 Task: Make in the project ToxicWorks a sprint 'Starship'.
Action: Mouse moved to (78, 53)
Screenshot: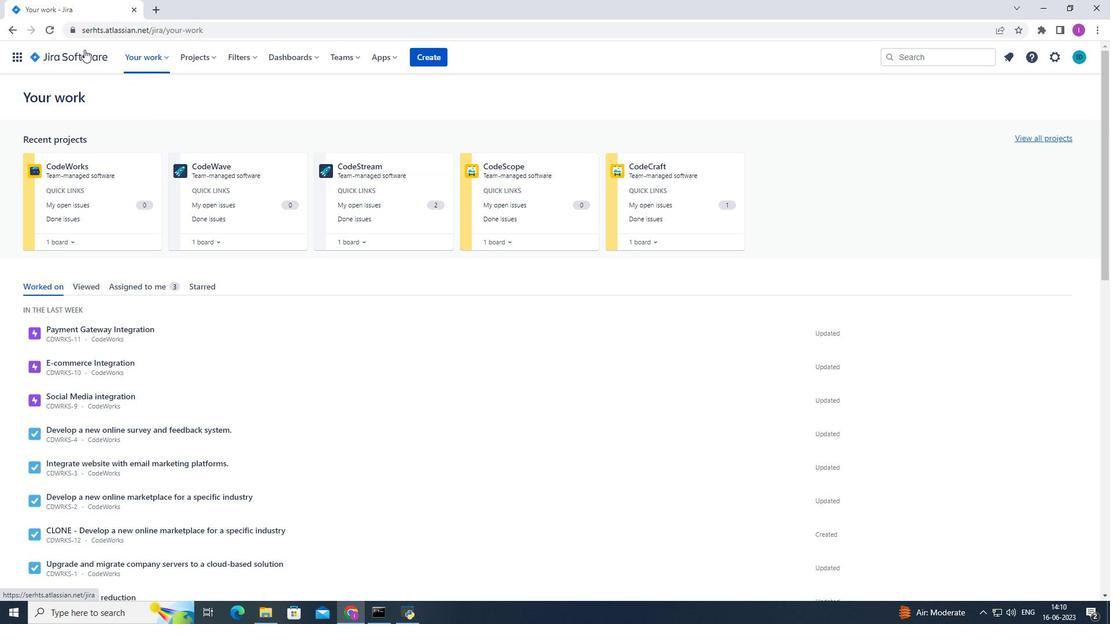 
Action: Mouse pressed left at (78, 53)
Screenshot: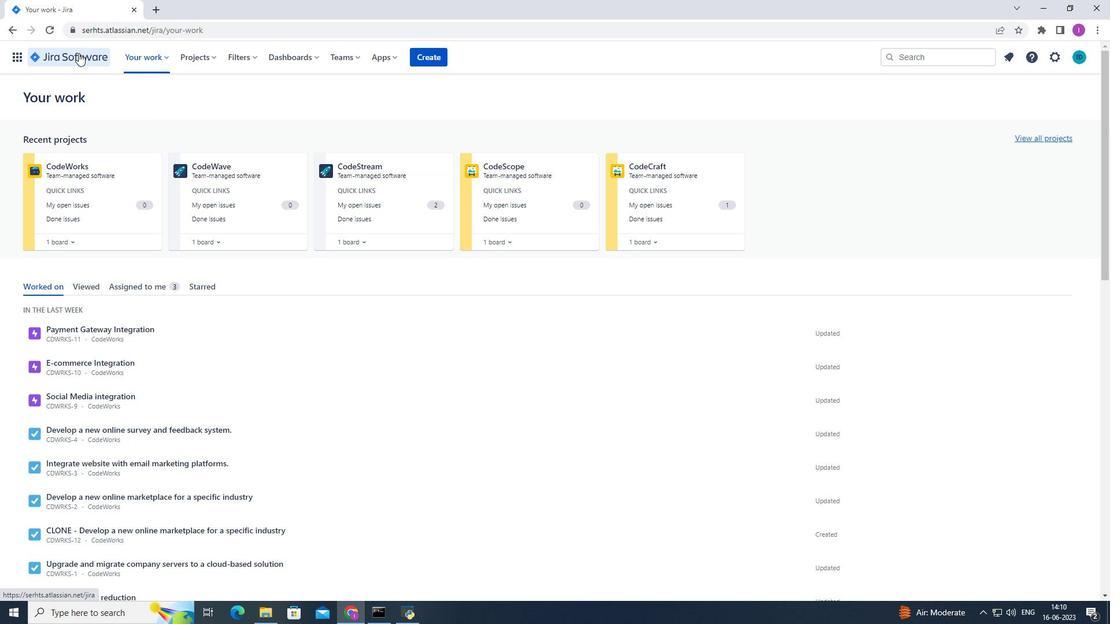 
Action: Mouse moved to (201, 55)
Screenshot: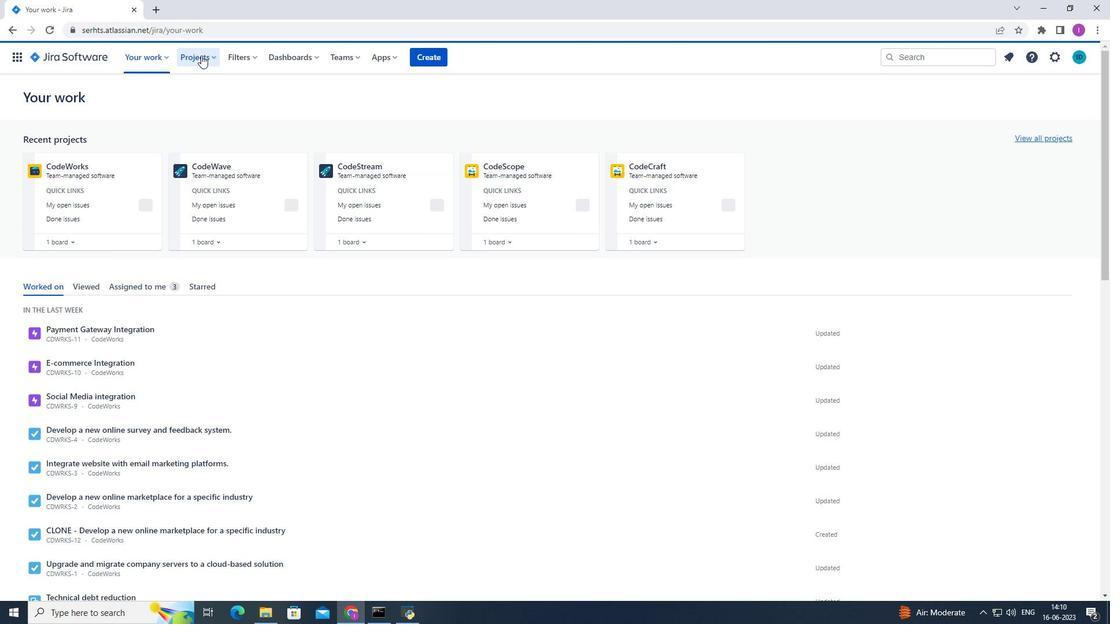 
Action: Mouse pressed left at (201, 55)
Screenshot: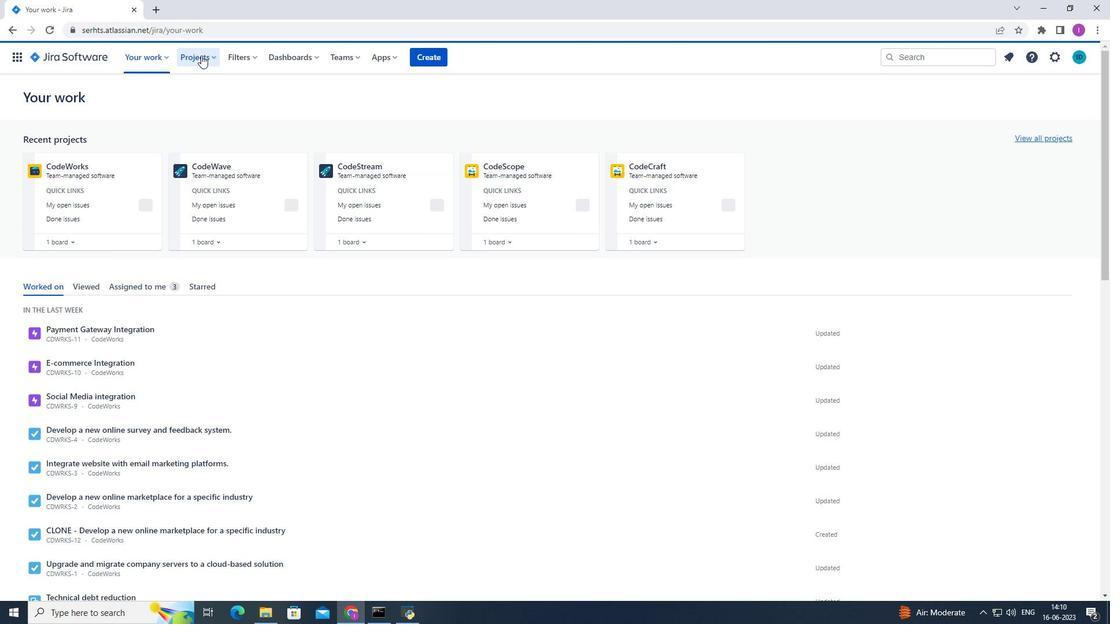 
Action: Mouse moved to (225, 102)
Screenshot: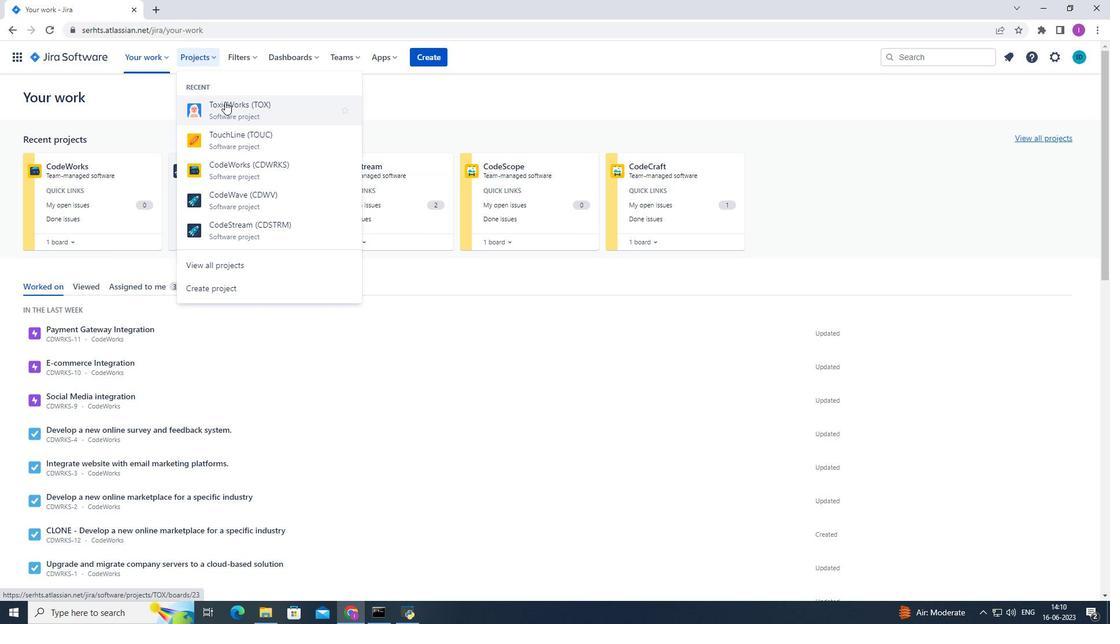 
Action: Mouse pressed left at (225, 102)
Screenshot: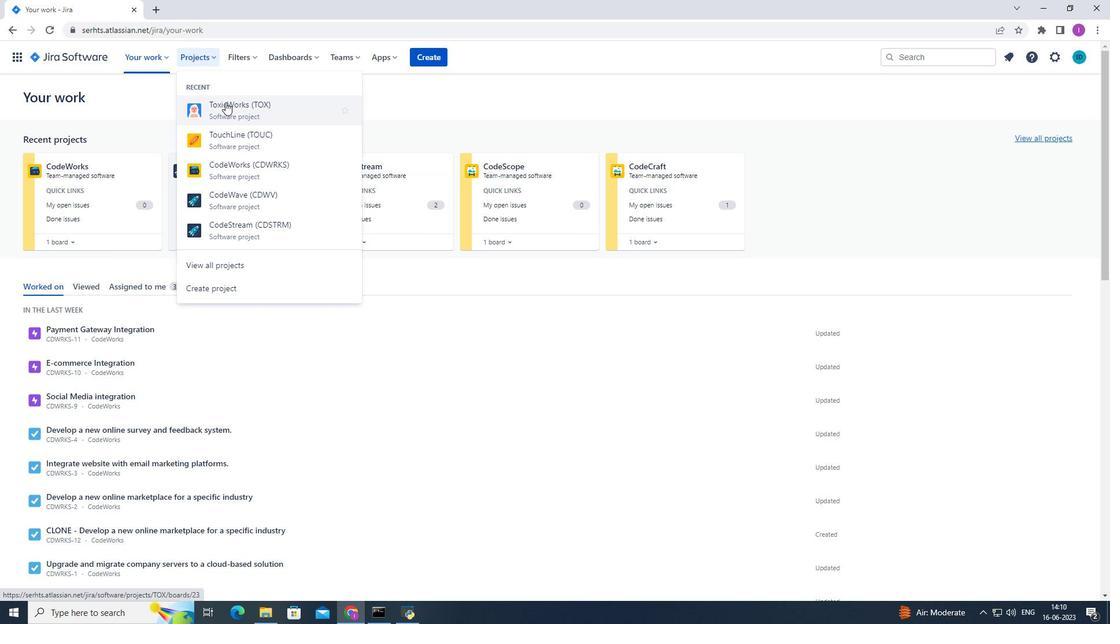 
Action: Mouse moved to (102, 181)
Screenshot: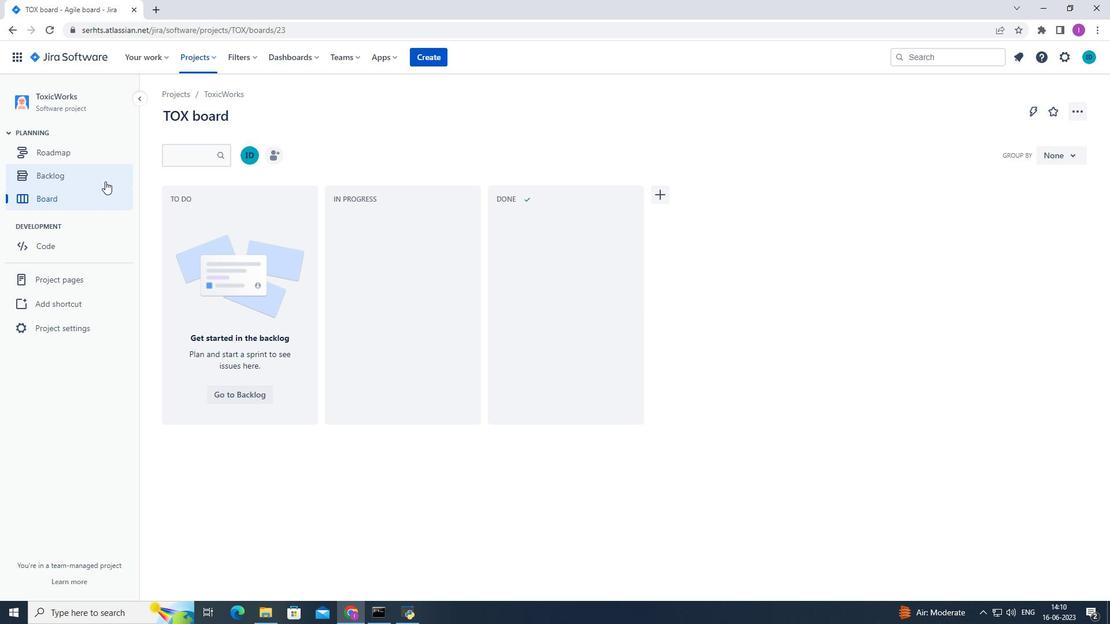 
Action: Mouse pressed left at (102, 181)
Screenshot: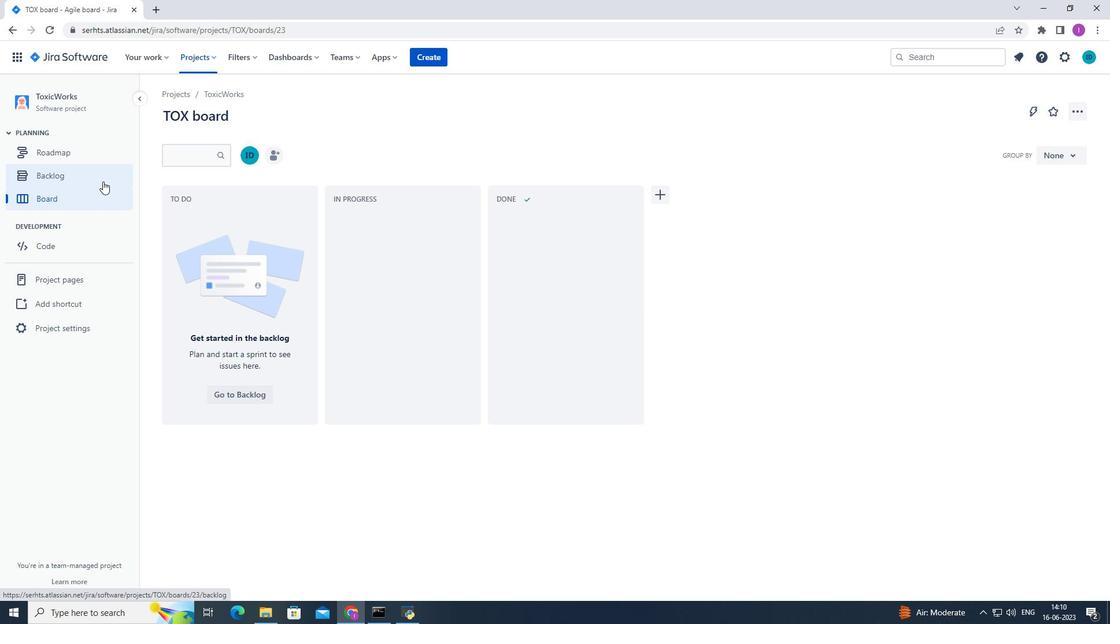 
Action: Mouse moved to (400, 182)
Screenshot: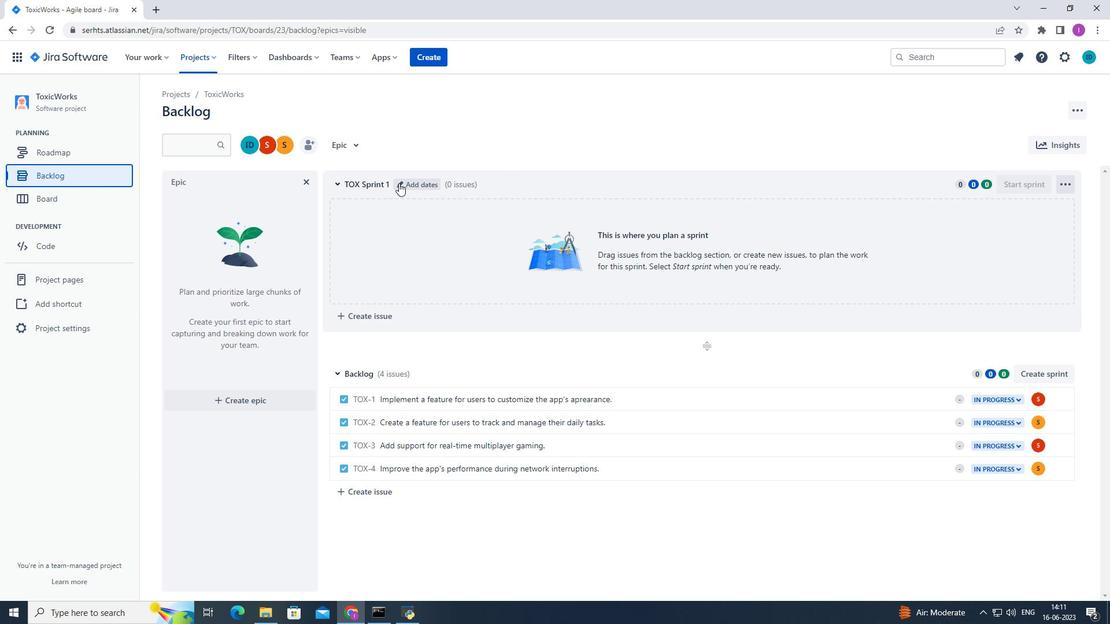 
Action: Mouse pressed left at (400, 182)
Screenshot: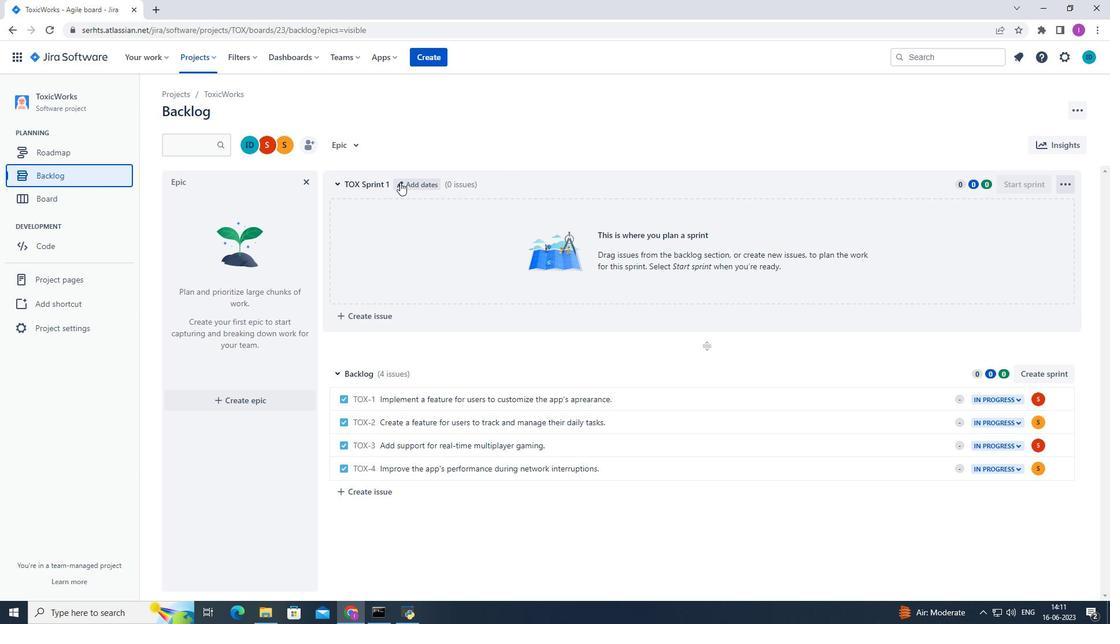 
Action: Mouse moved to (486, 150)
Screenshot: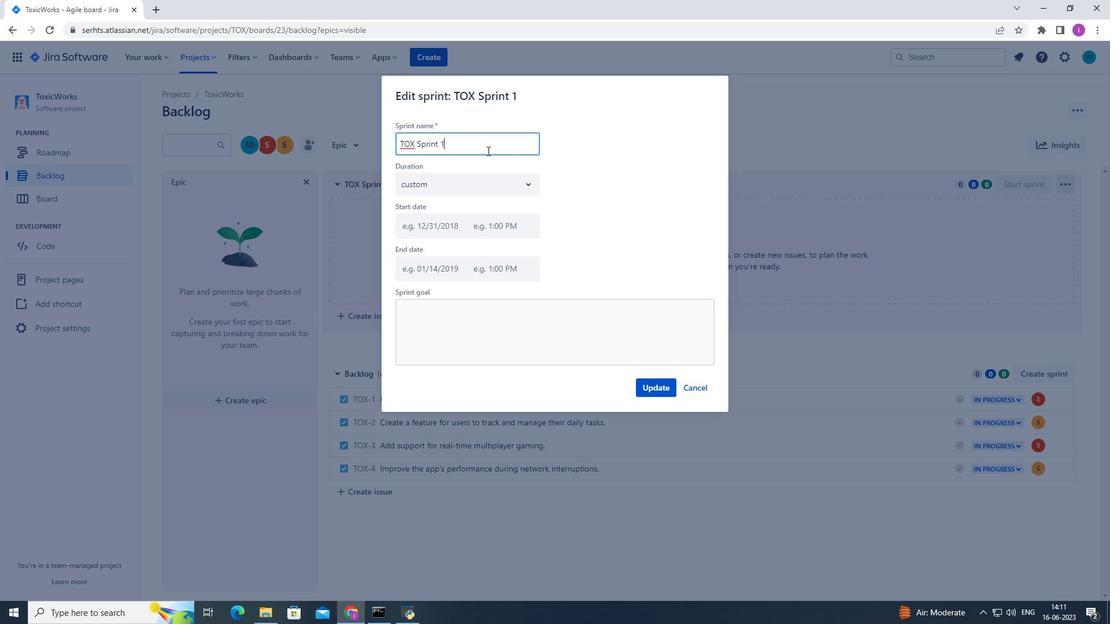 
Action: Mouse pressed left at (486, 150)
Screenshot: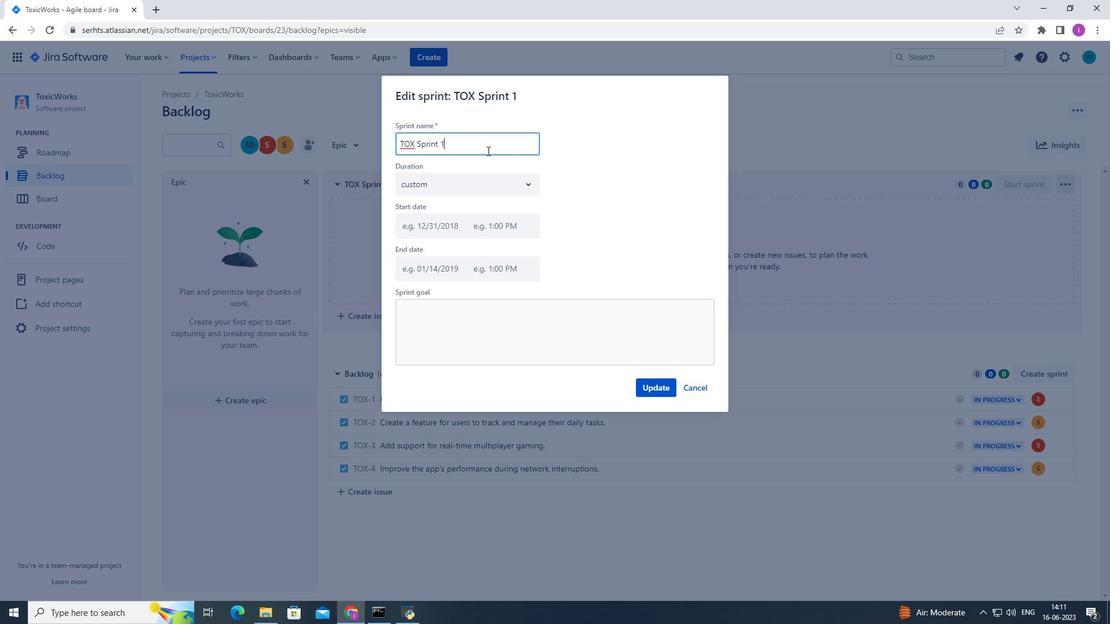 
Action: Mouse moved to (836, 203)
Screenshot: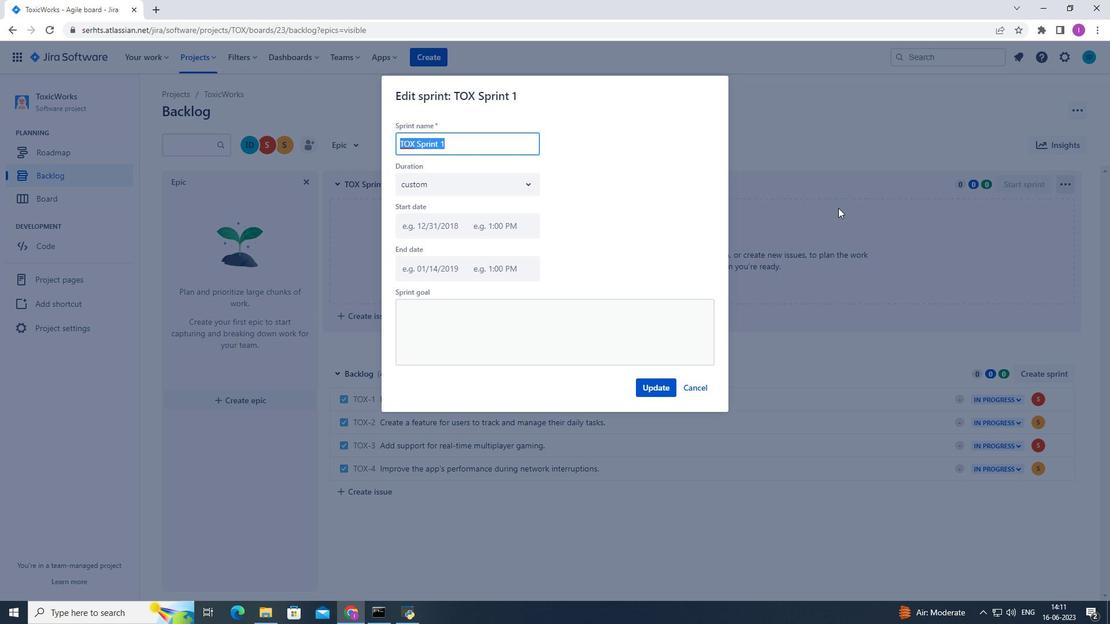 
Action: Key pressed <Key.shift><Key.shift>Toxic<Key.shift>Works
Screenshot: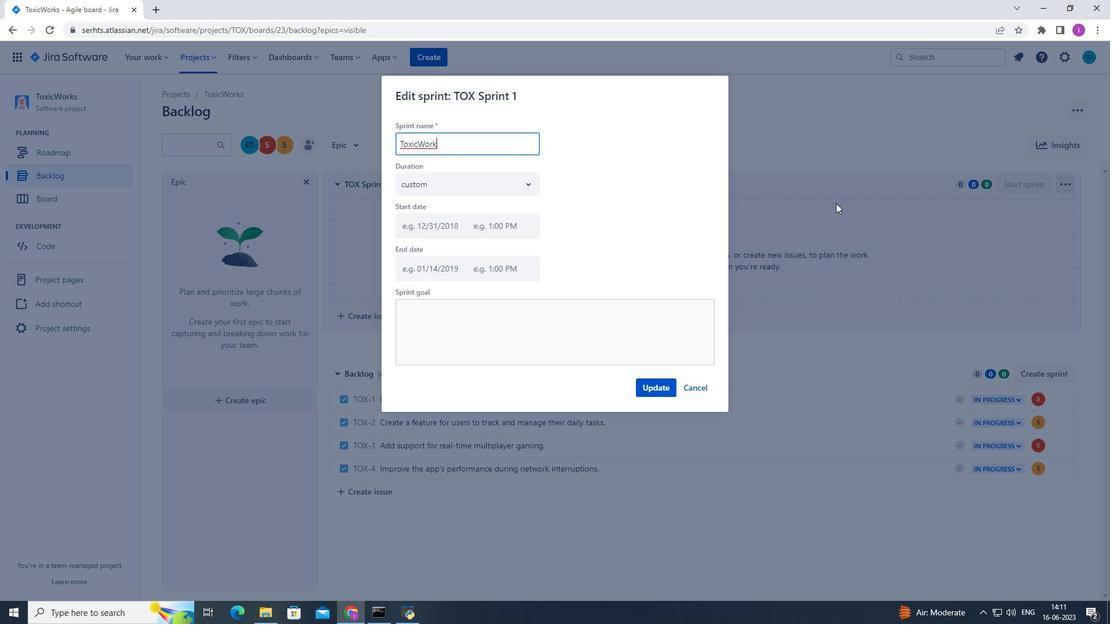 
Action: Mouse moved to (660, 383)
Screenshot: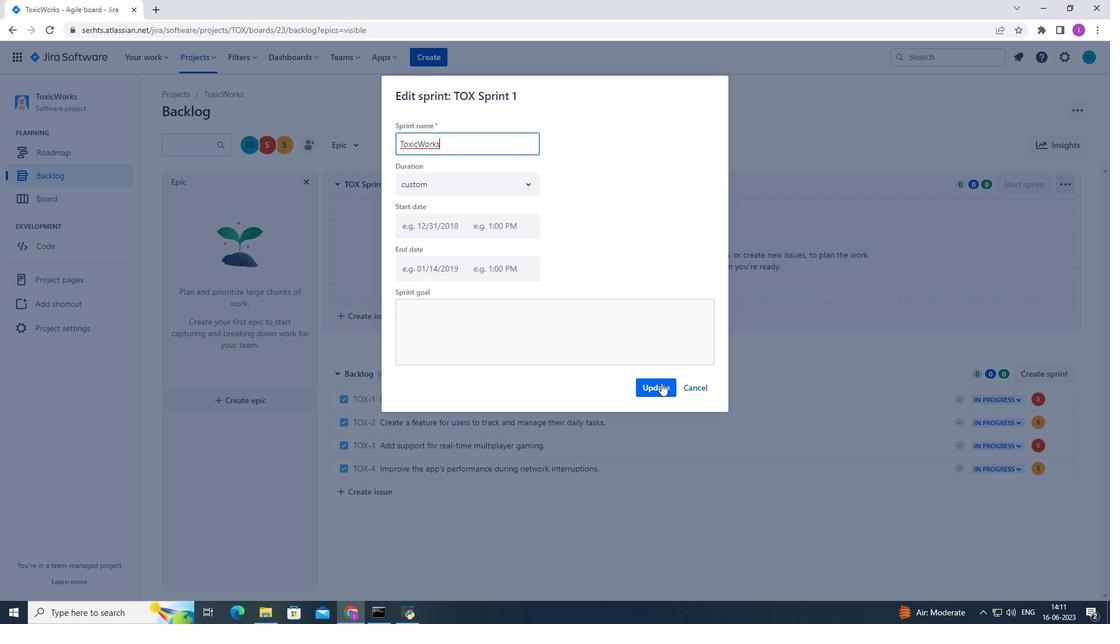 
Action: Mouse pressed left at (660, 383)
Screenshot: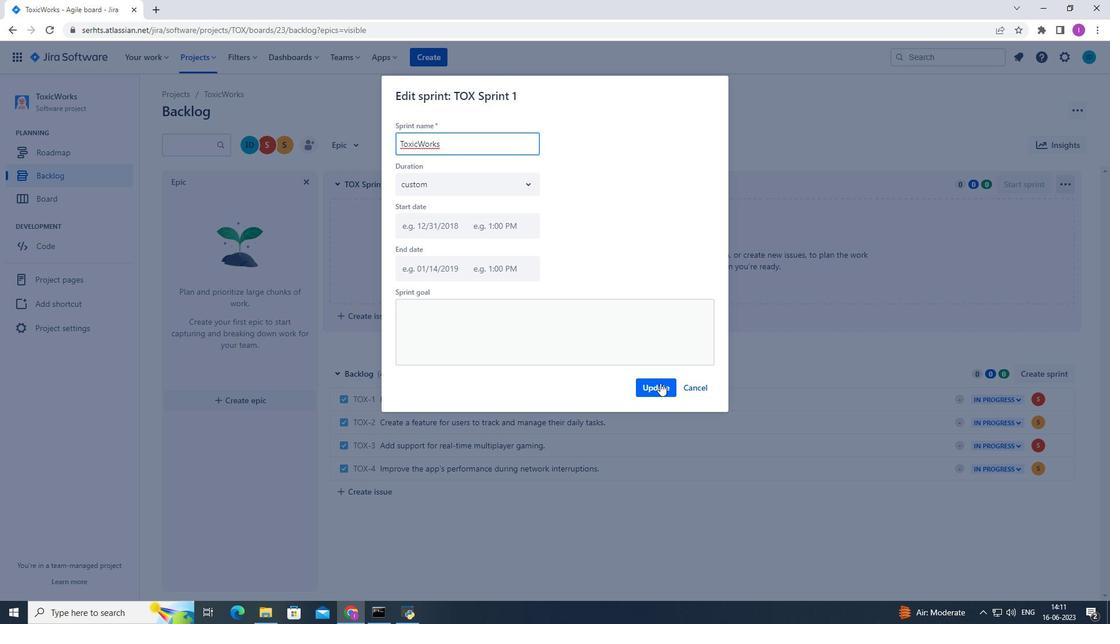 
Action: Mouse pressed left at (660, 383)
Screenshot: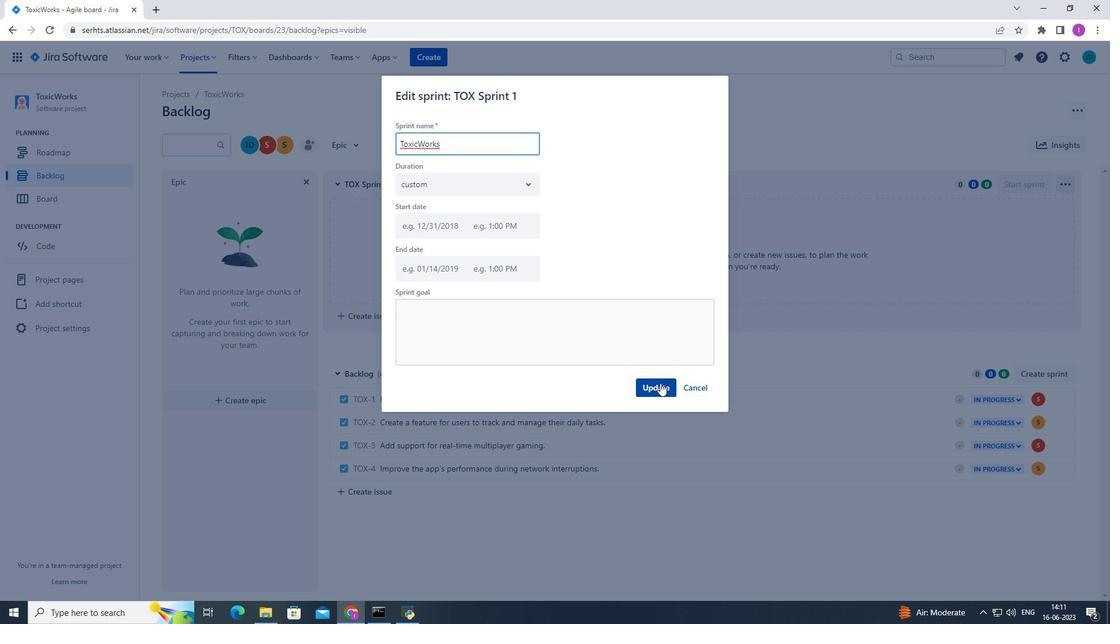 
Action: Mouse moved to (1056, 376)
Screenshot: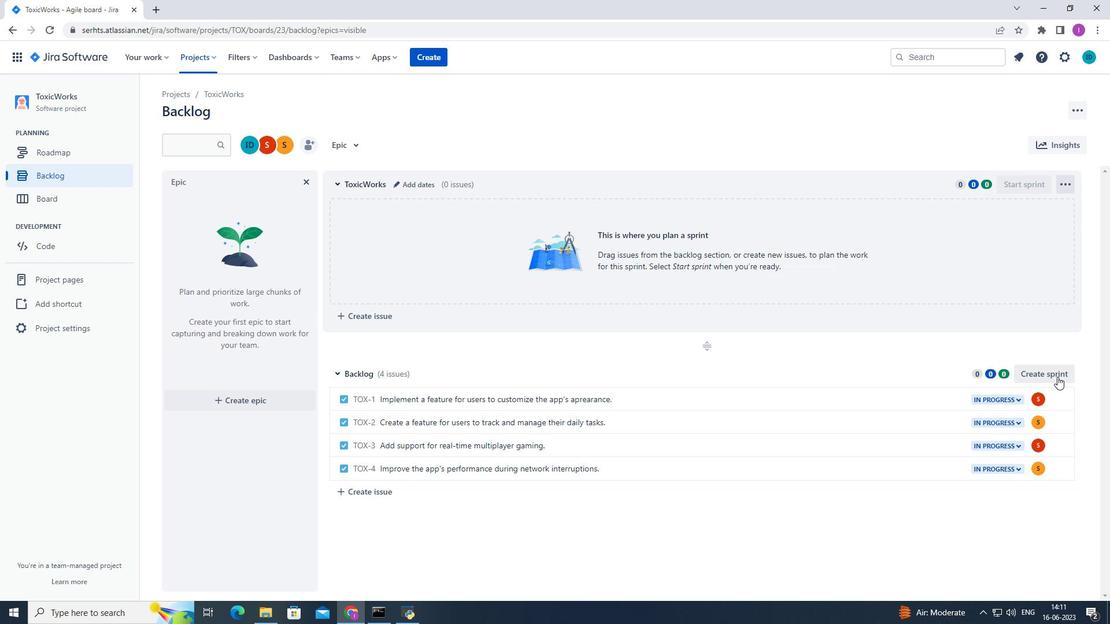 
Action: Mouse pressed left at (1056, 376)
Screenshot: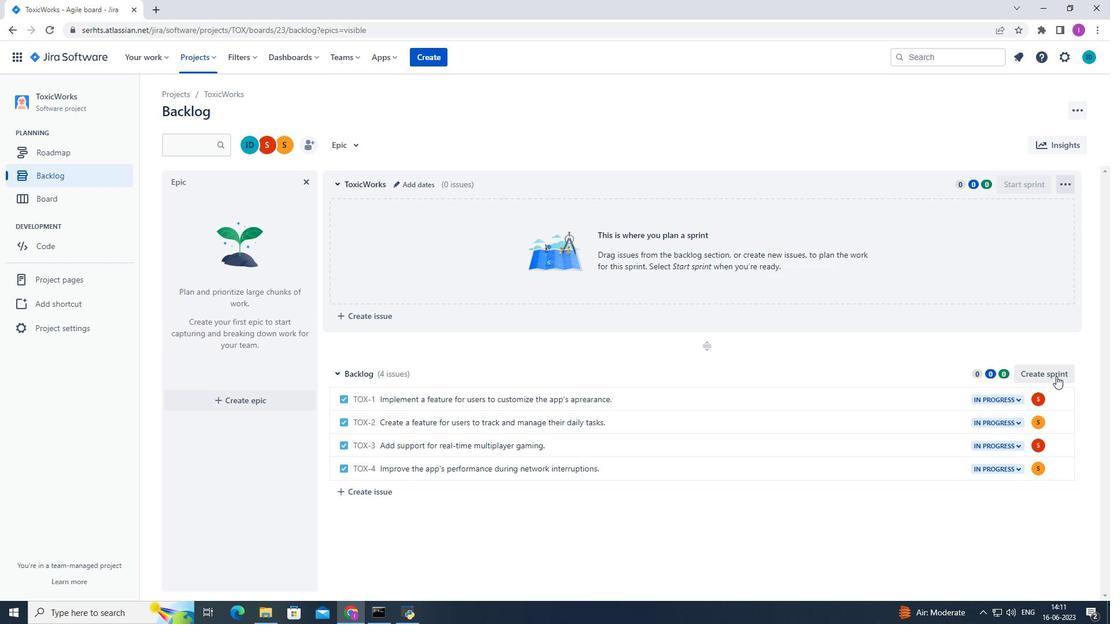 
Action: Mouse moved to (401, 371)
Screenshot: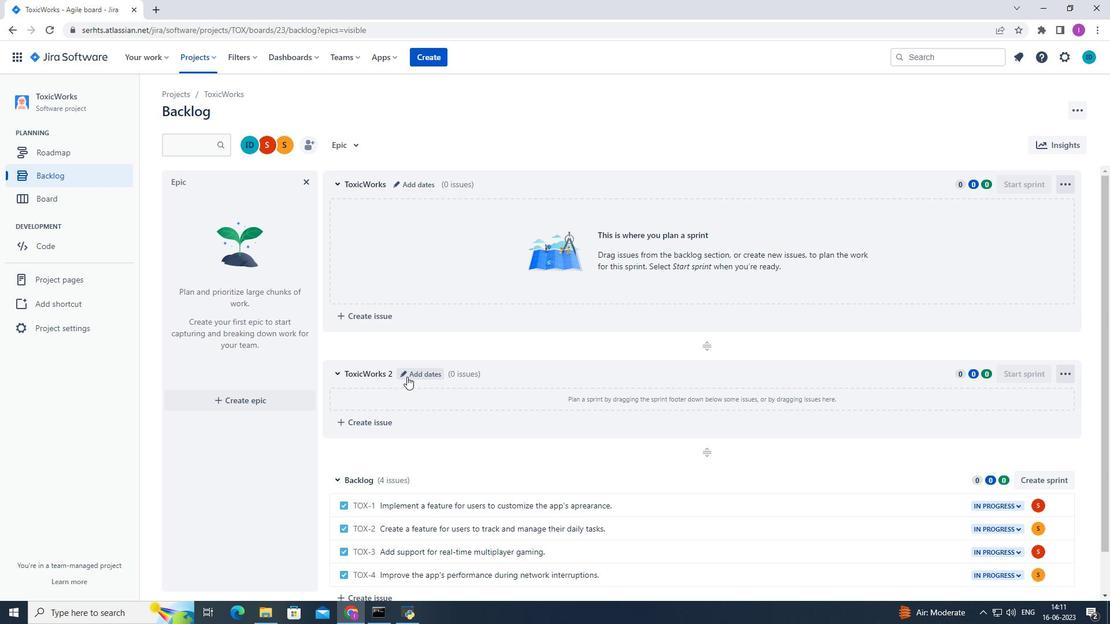 
Action: Mouse pressed left at (401, 371)
Screenshot: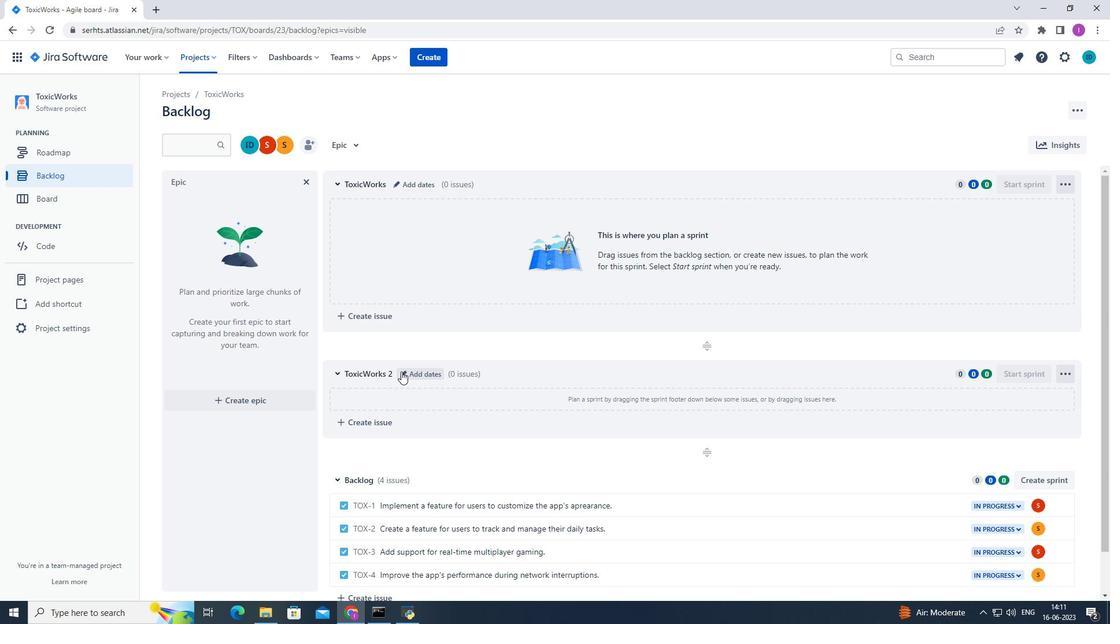 
Action: Mouse moved to (479, 276)
Screenshot: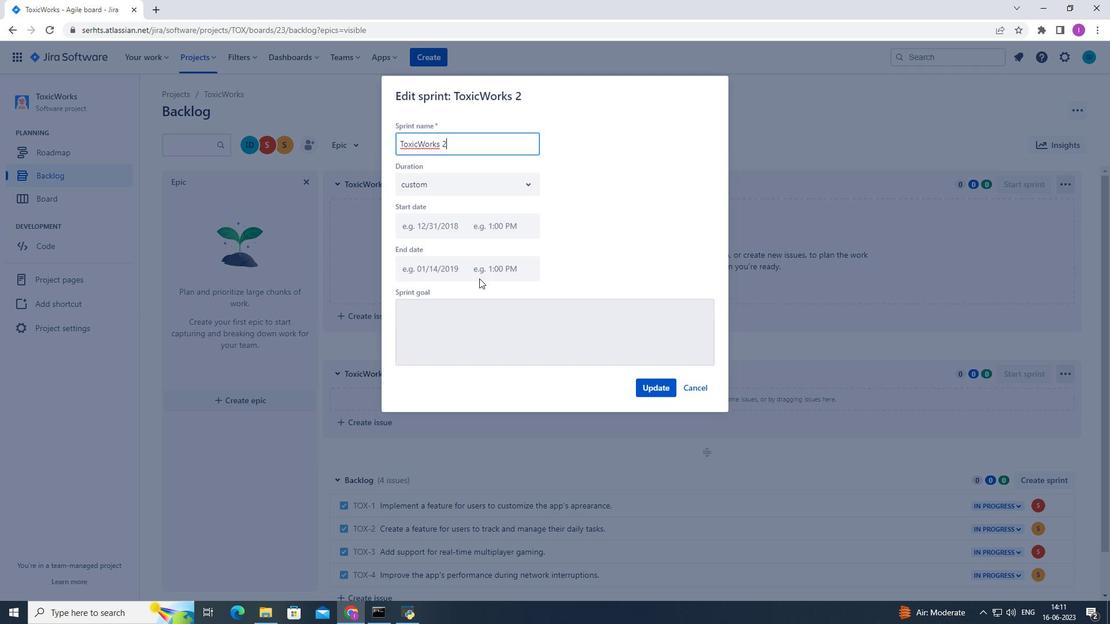 
Action: Key pressed <Key.backspace><Key.backspace><Key.backspace><Key.backspace><Key.backspace><Key.backspace><Key.backspace><Key.backspace><Key.backspace><Key.backspace><Key.backspace><Key.backspace><Key.backspace><Key.backspace><Key.backspace><Key.backspace><Key.backspace><Key.shift>Toxic
Screenshot: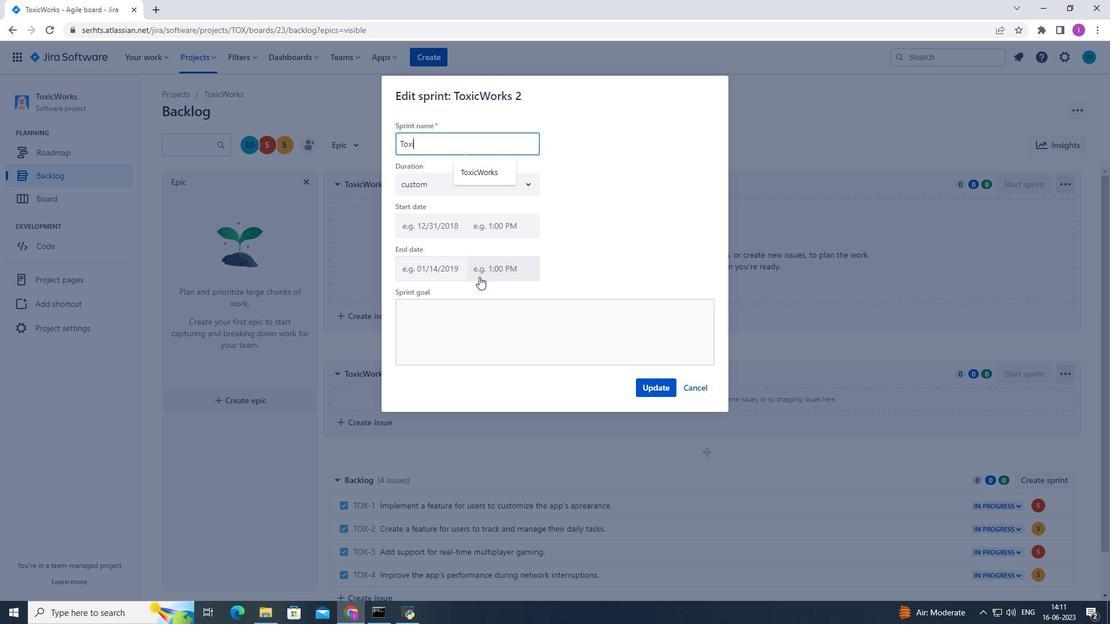 
Action: Mouse moved to (483, 176)
Screenshot: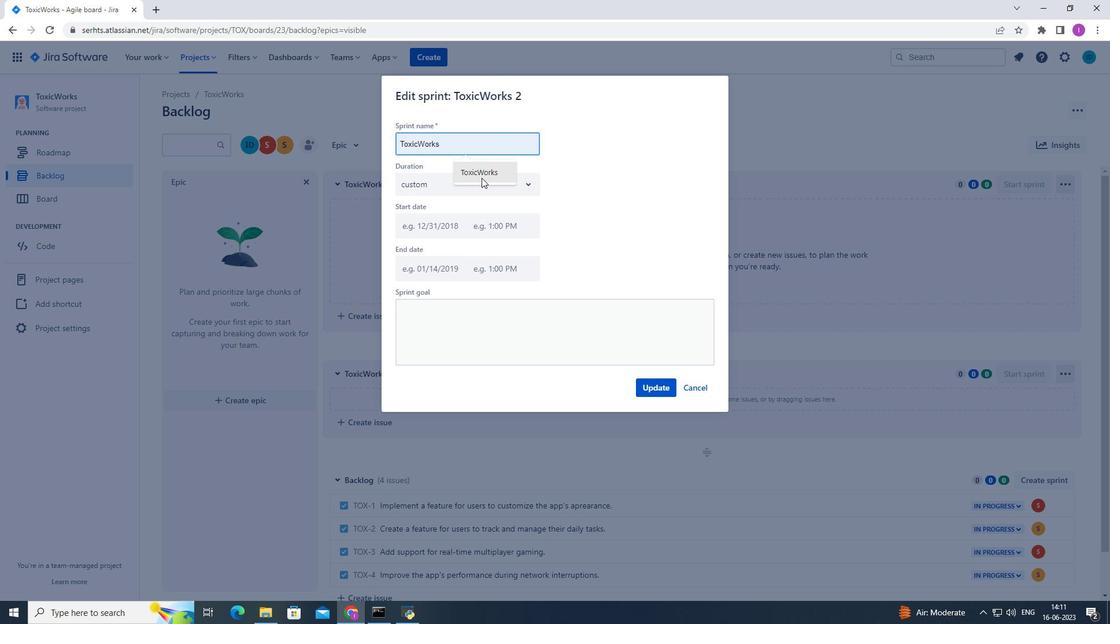 
Action: Mouse pressed left at (483, 176)
Screenshot: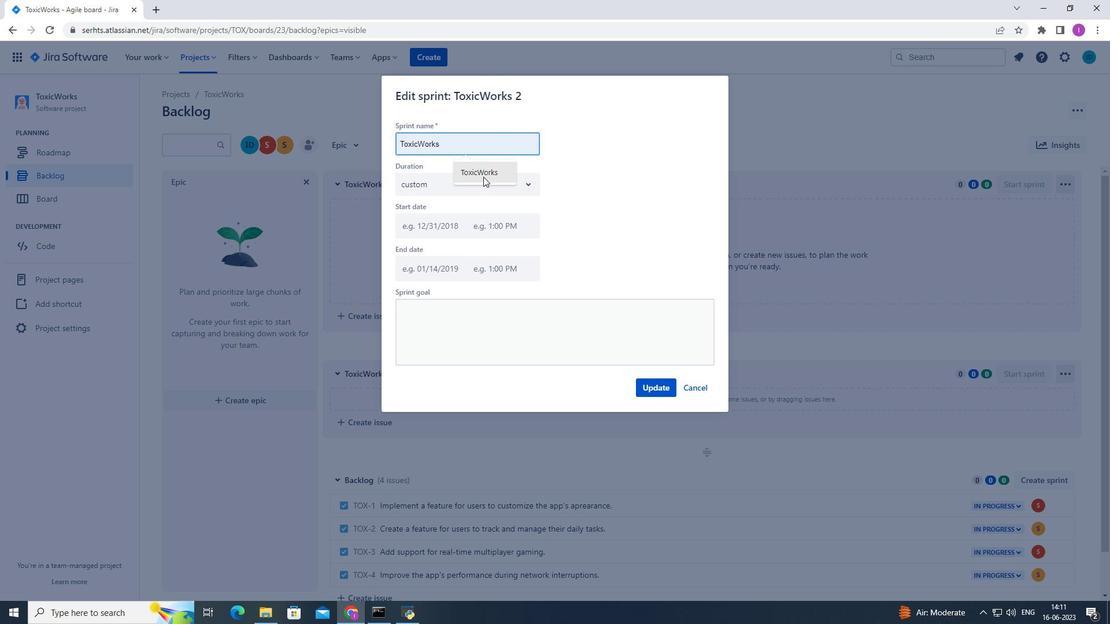 
Action: Mouse moved to (653, 389)
Screenshot: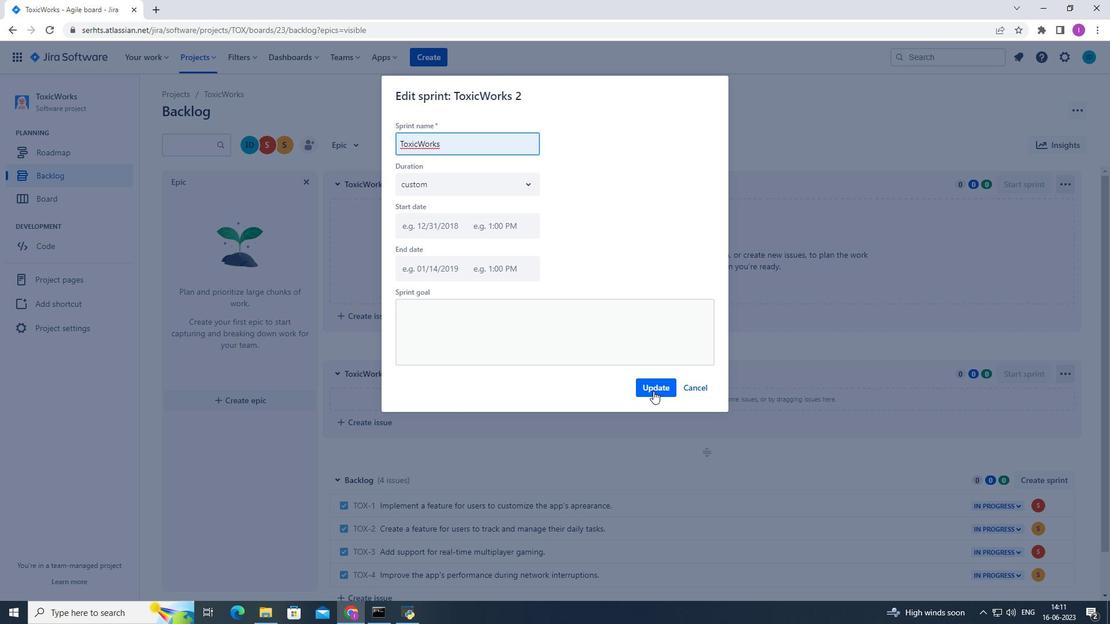 
Action: Mouse pressed left at (653, 389)
Screenshot: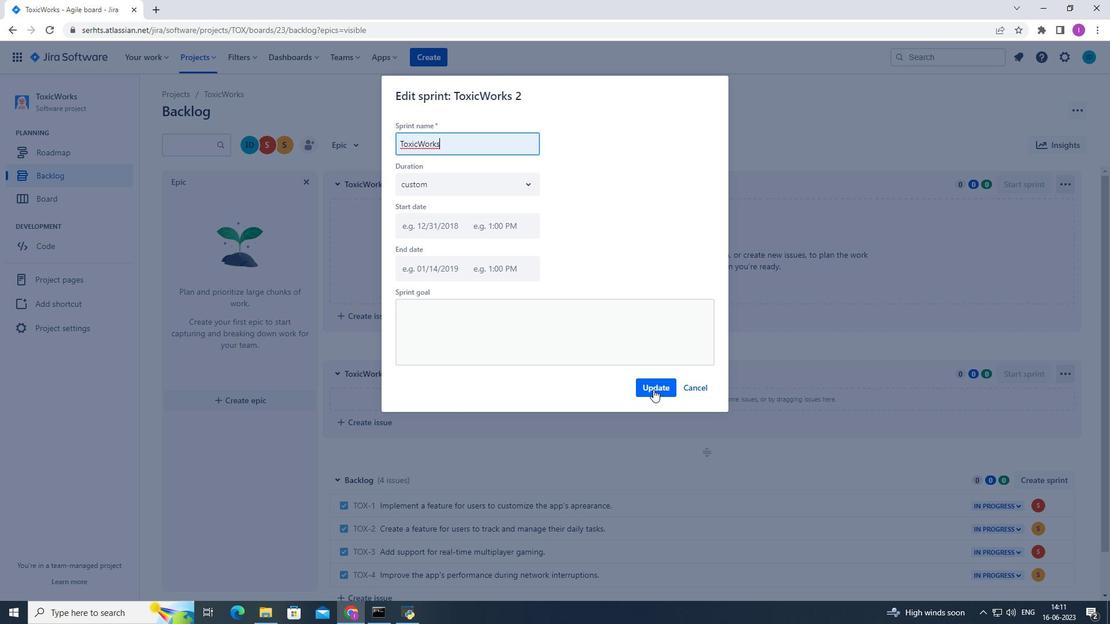 
Action: Mouse moved to (650, 388)
Screenshot: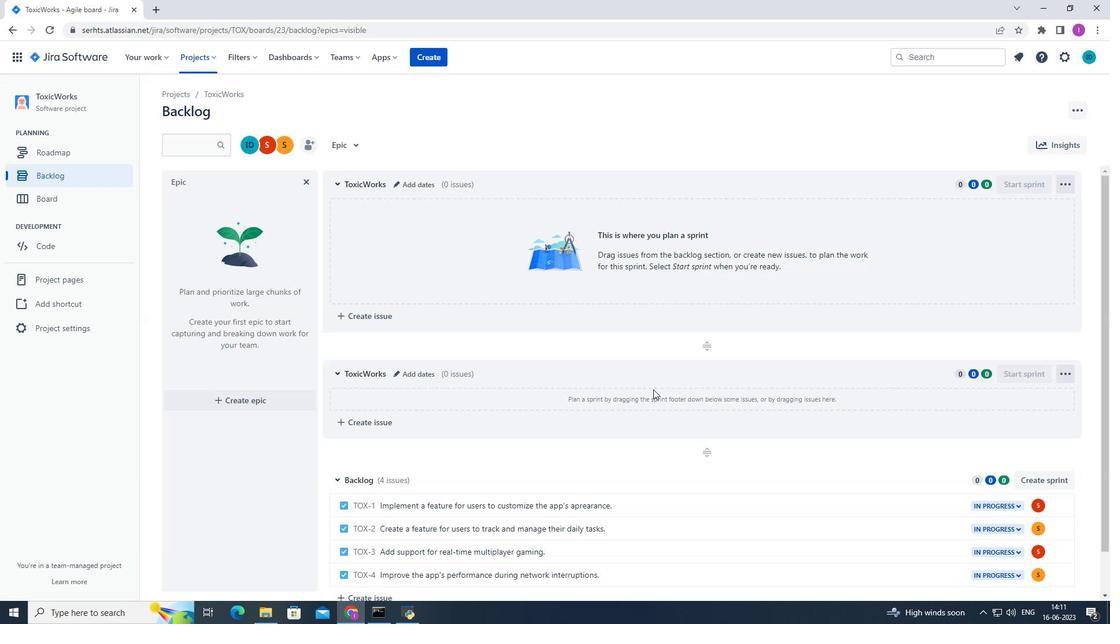 
